 Task: Locate the nearest national wildlife refuge to Seattle, Washington, and Portland, Oregon.
Action: Mouse moved to (150, 83)
Screenshot: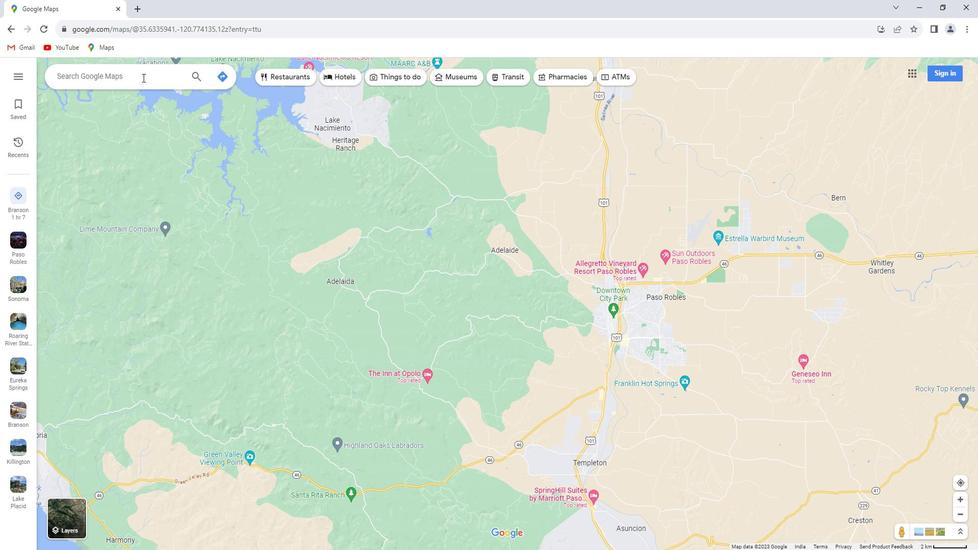 
Action: Mouse pressed left at (150, 83)
Screenshot: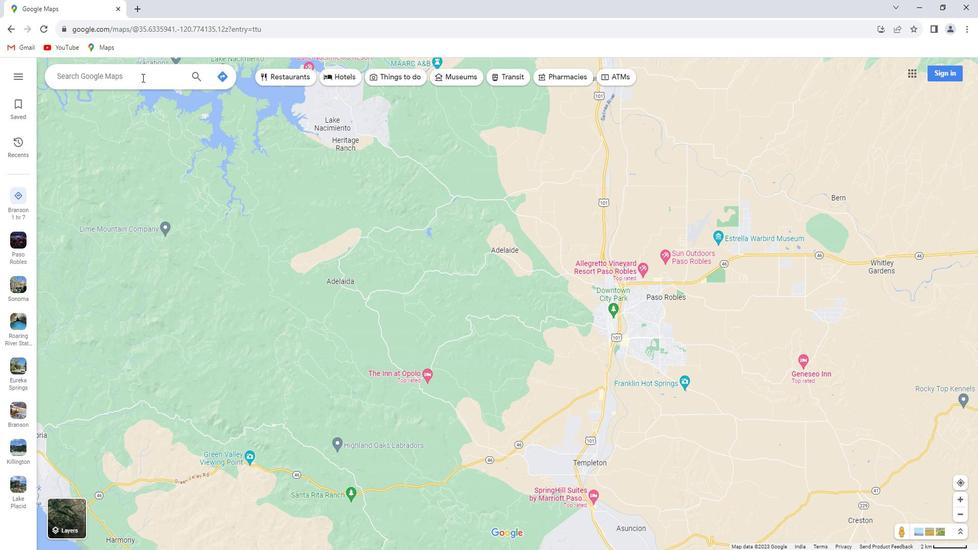 
Action: Key pressed <Key.shift>Seattle<Key.space><Key.backspace>,<Key.space><Key.shift>washington<Key.enter>
Screenshot: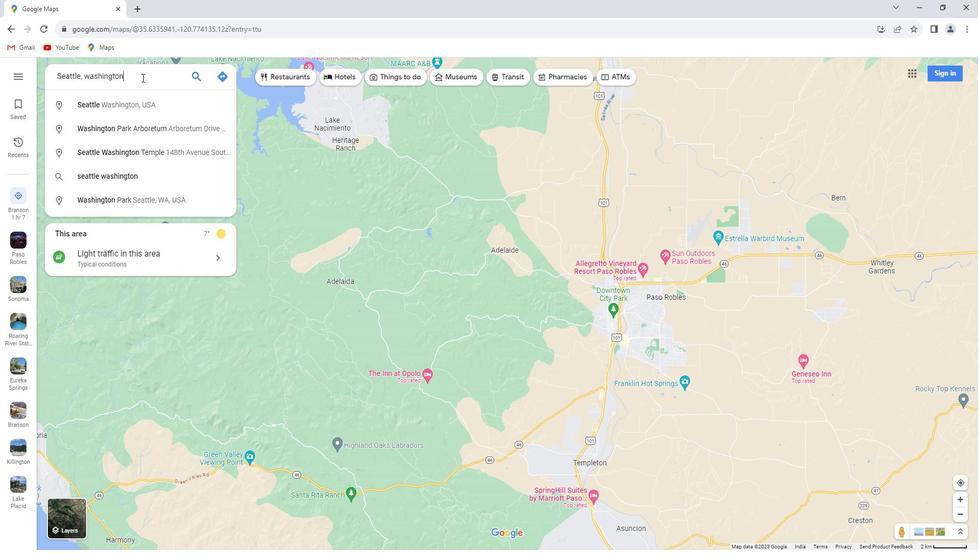 
Action: Mouse moved to (147, 253)
Screenshot: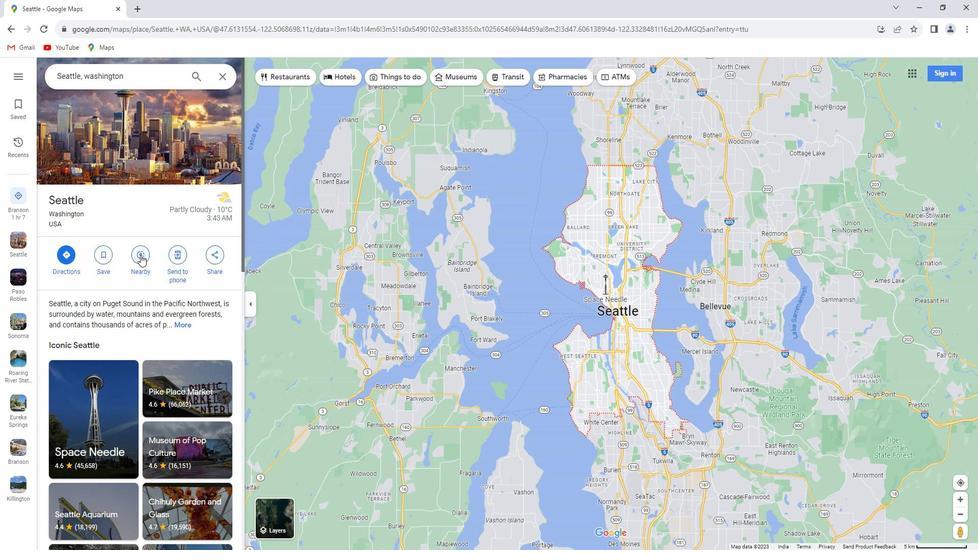 
Action: Mouse pressed left at (147, 253)
Screenshot: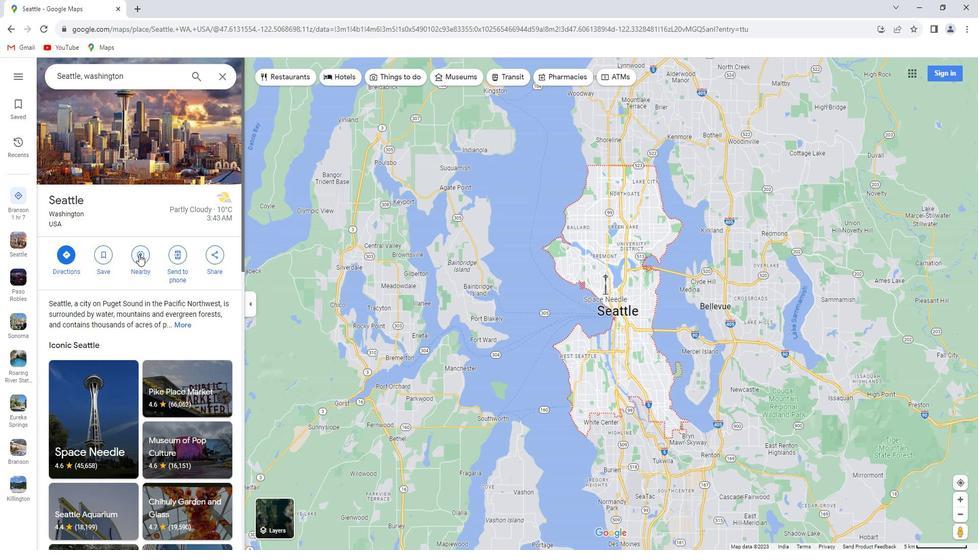 
Action: Key pressed national<Key.space>wildlife<Key.space>refuge<Key.enter>
Screenshot: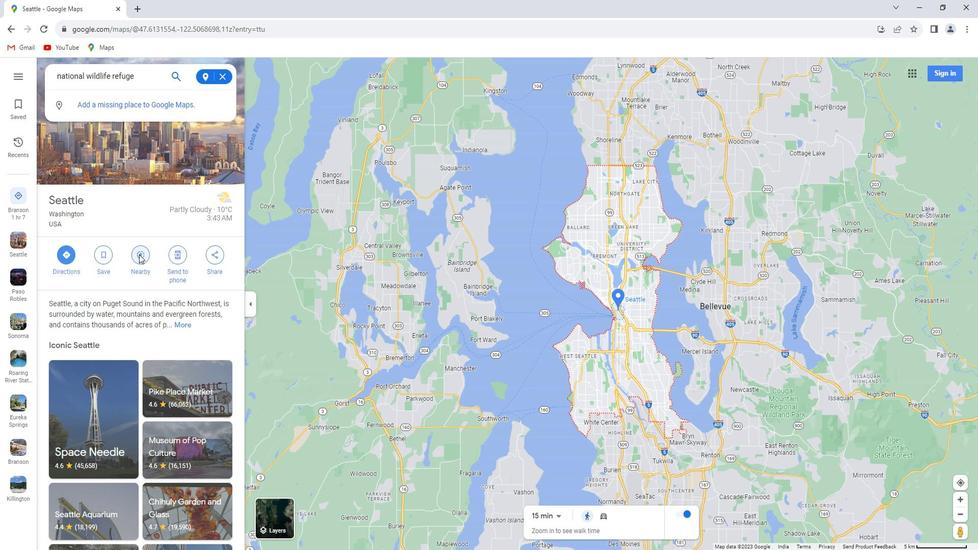 
Action: Mouse moved to (230, 84)
Screenshot: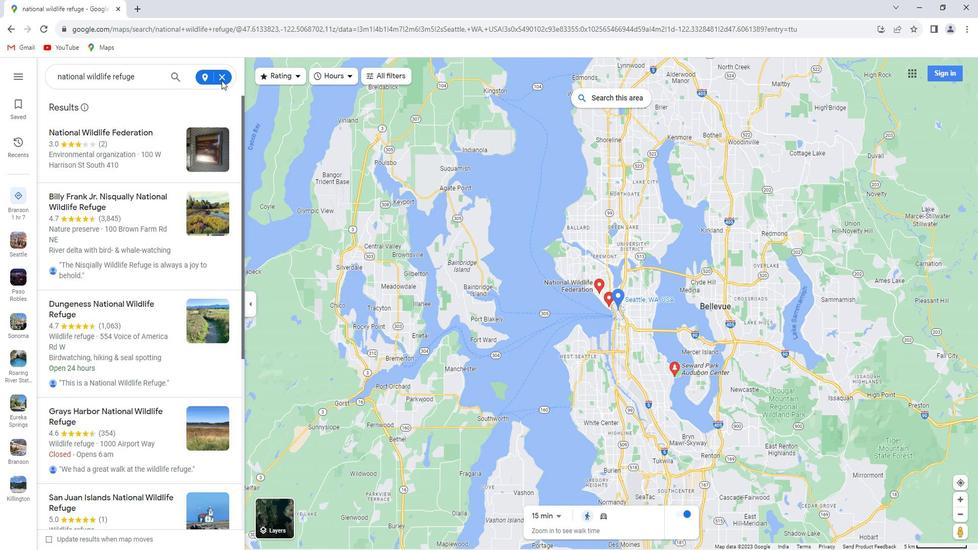 
Action: Mouse pressed left at (230, 84)
Screenshot: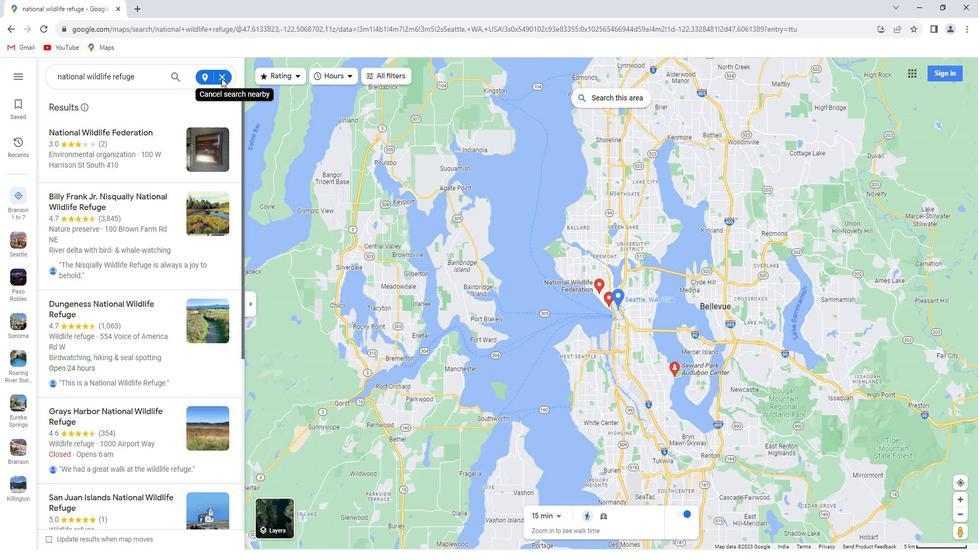 
Action: Mouse pressed left at (230, 84)
Screenshot: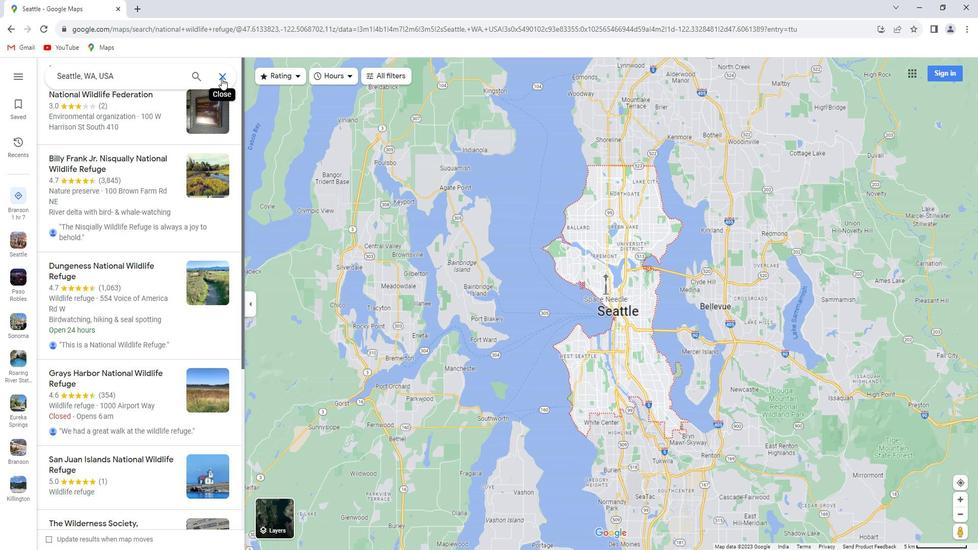 
Action: Mouse moved to (158, 82)
Screenshot: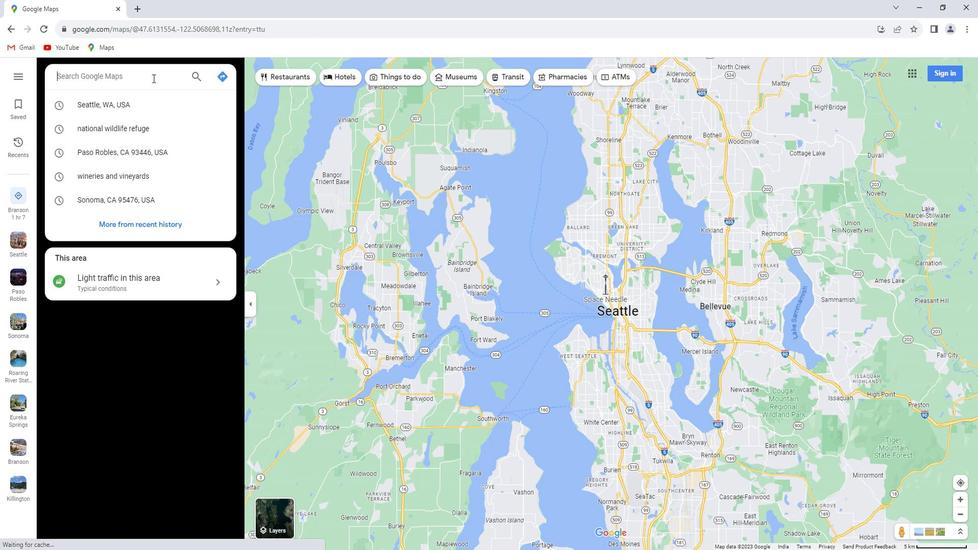 
Action: Key pressed <Key.shift>Portland,<Key.space><Key.shift>Oregon<Key.enter>
Screenshot: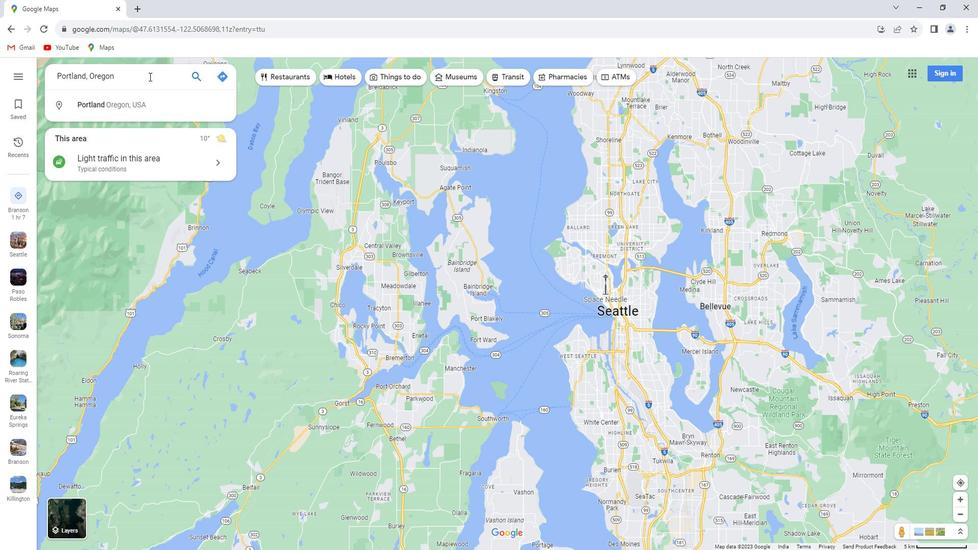 
Action: Mouse moved to (150, 258)
Screenshot: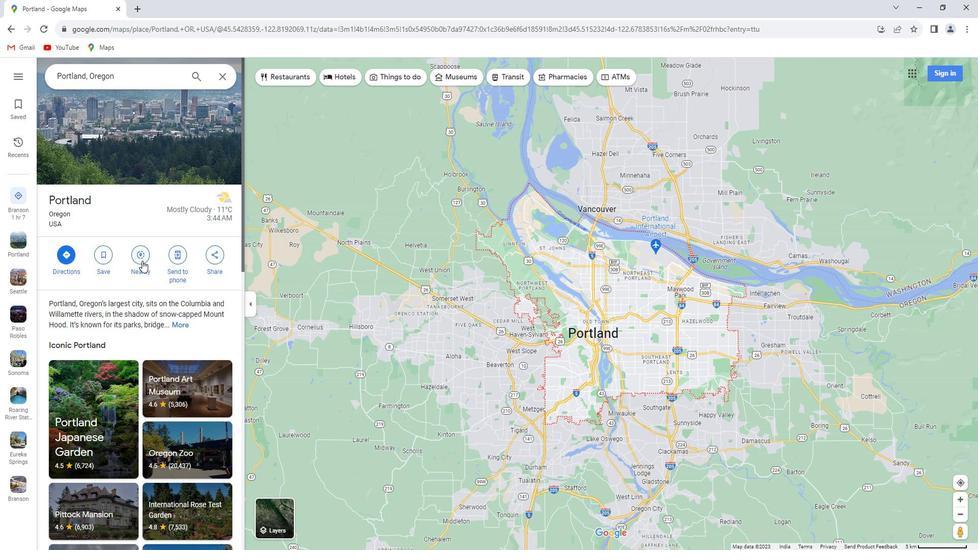 
Action: Mouse pressed left at (150, 258)
Screenshot: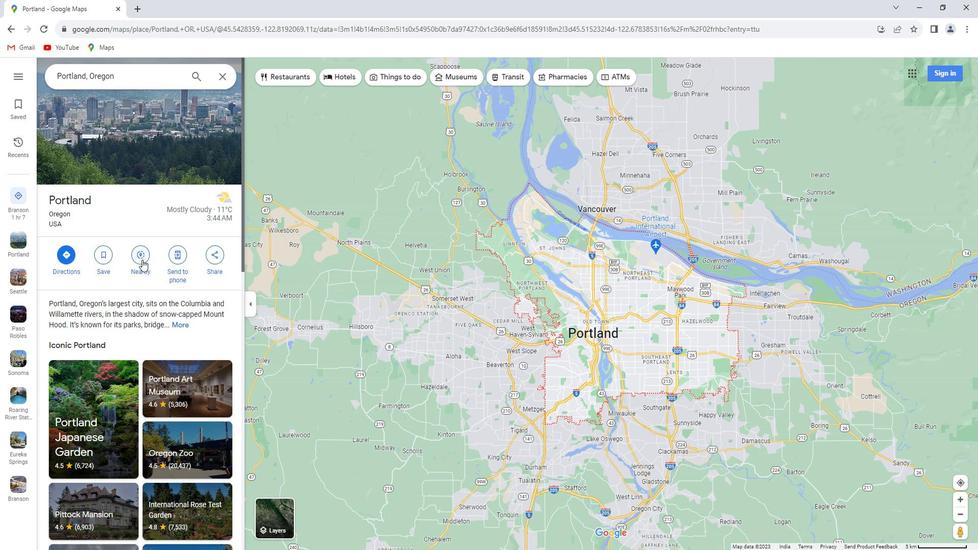 
Action: Key pressed national<Key.space>wildlife<Key.space>refuge<Key.enter>
Screenshot: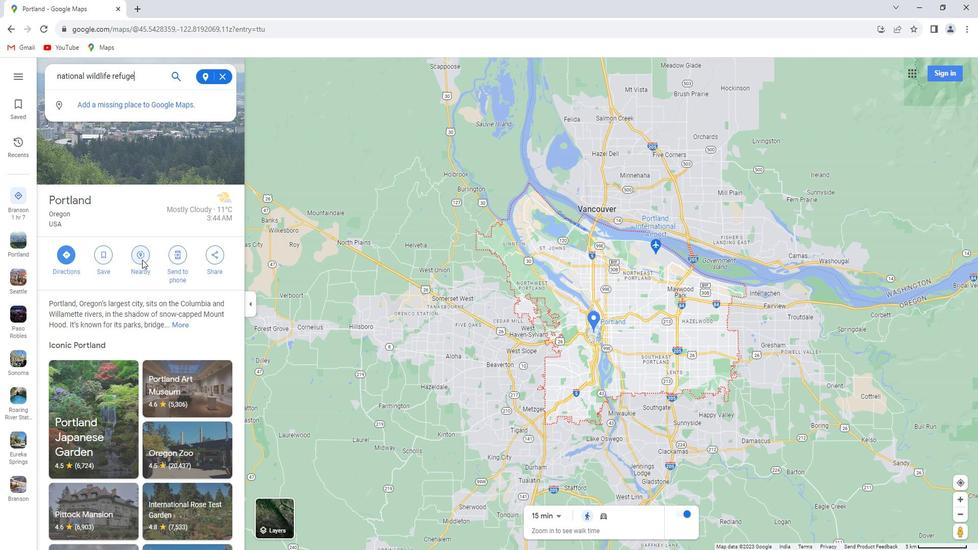 
